 Task: Create a task  Create a new online auction platform , assign it to team member softage.4@softage.net in the project AgileJet and update the status of the task to  On Track  , set the priority of the task to High
Action: Mouse moved to (51, 235)
Screenshot: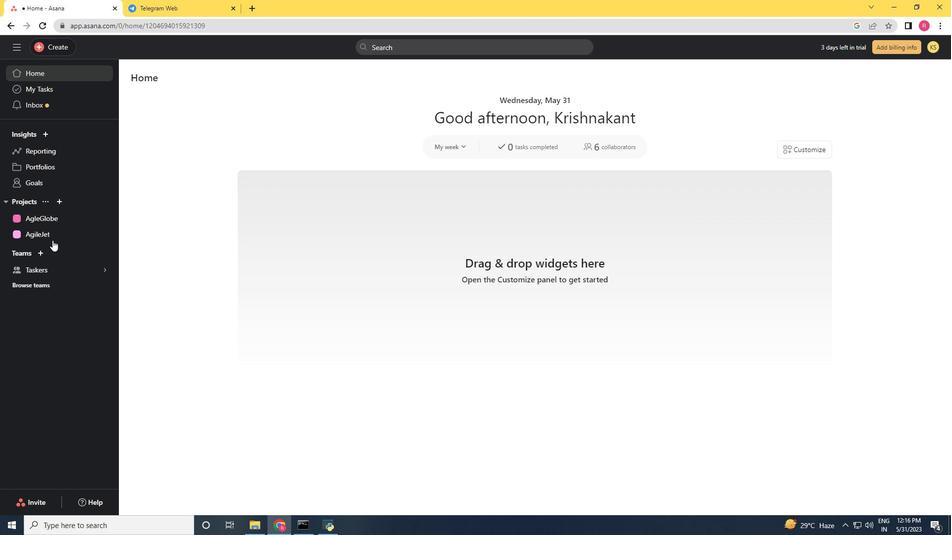 
Action: Mouse pressed left at (51, 235)
Screenshot: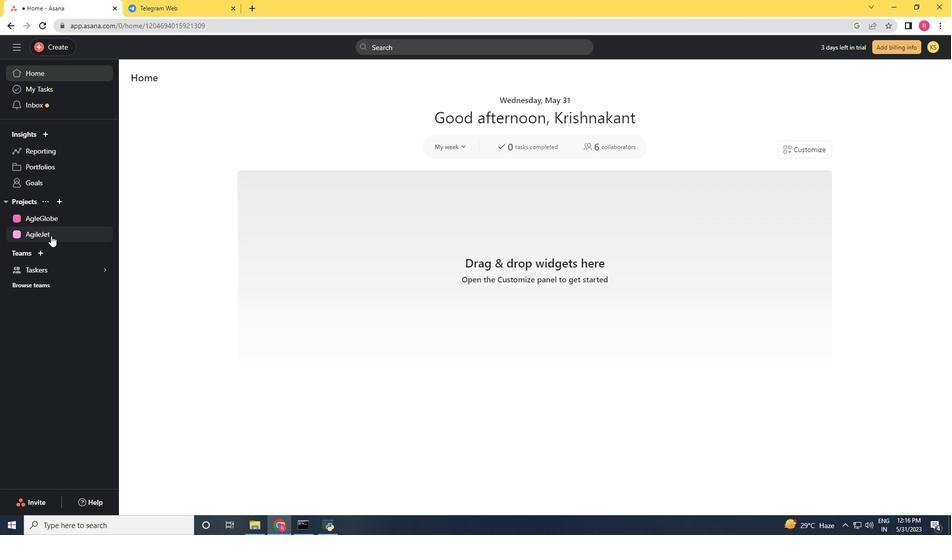 
Action: Mouse moved to (55, 43)
Screenshot: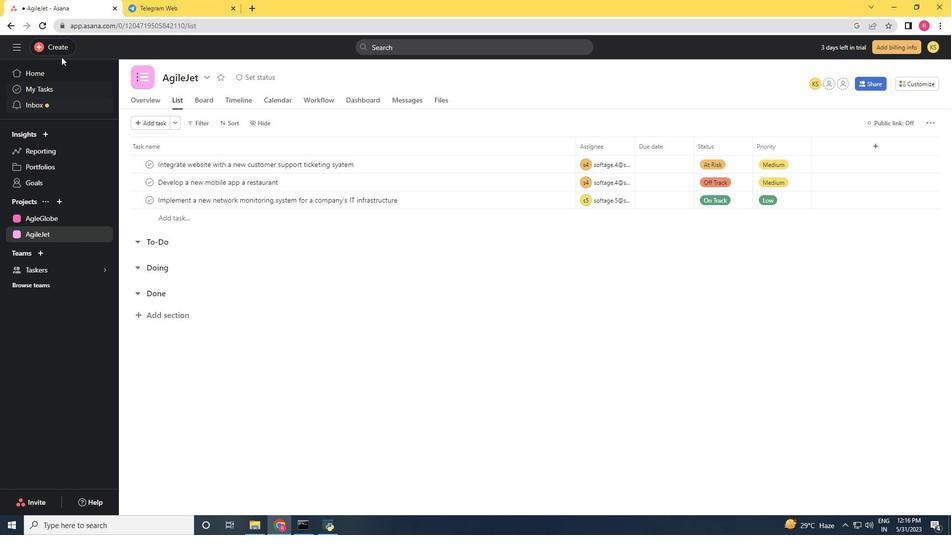 
Action: Mouse pressed left at (55, 43)
Screenshot: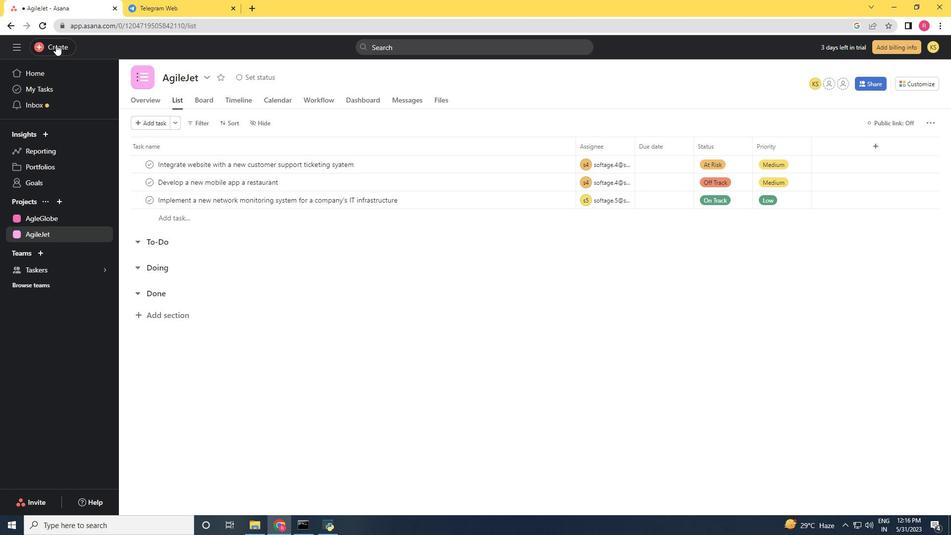 
Action: Mouse moved to (107, 48)
Screenshot: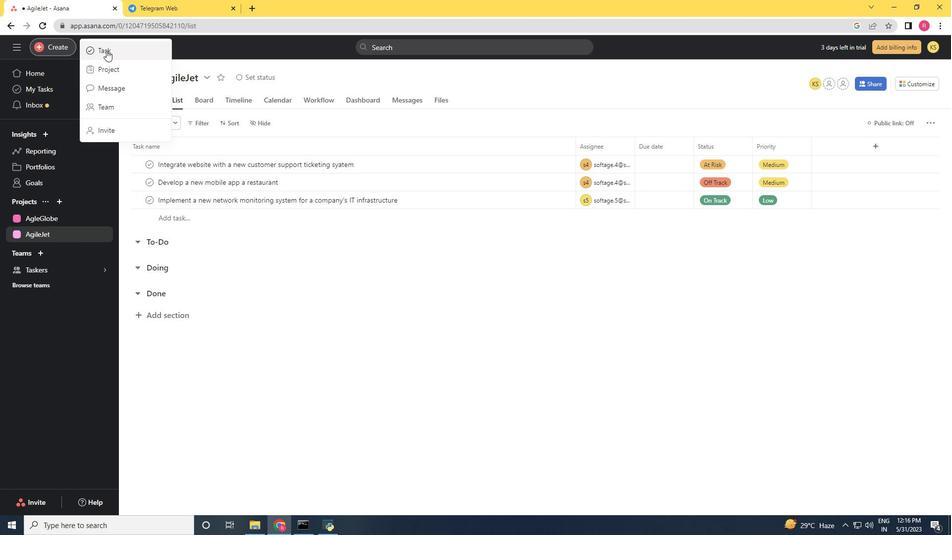 
Action: Mouse pressed left at (107, 48)
Screenshot: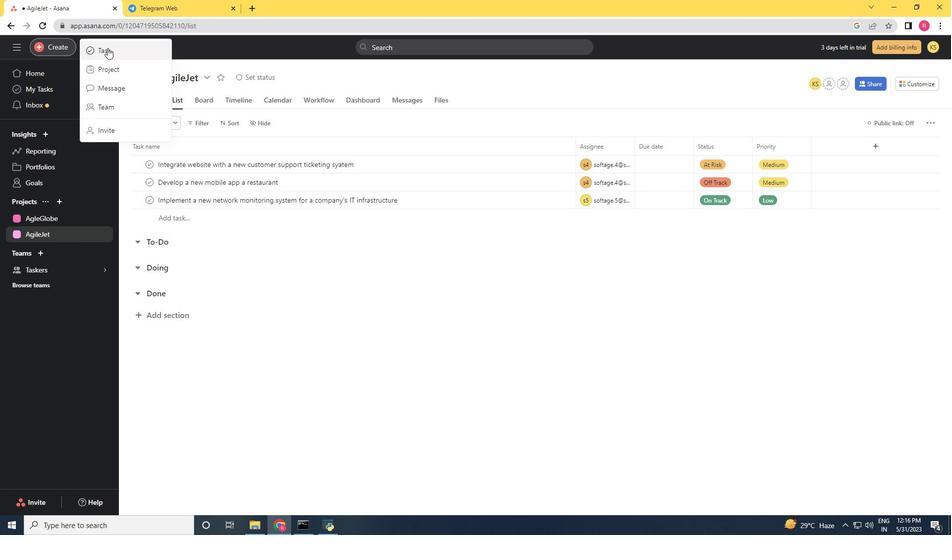 
Action: Key pressed <Key.shift>Create<Key.space>a<Key.space>new<Key.space>mobile<Key.space>online<Key.space>au
Screenshot: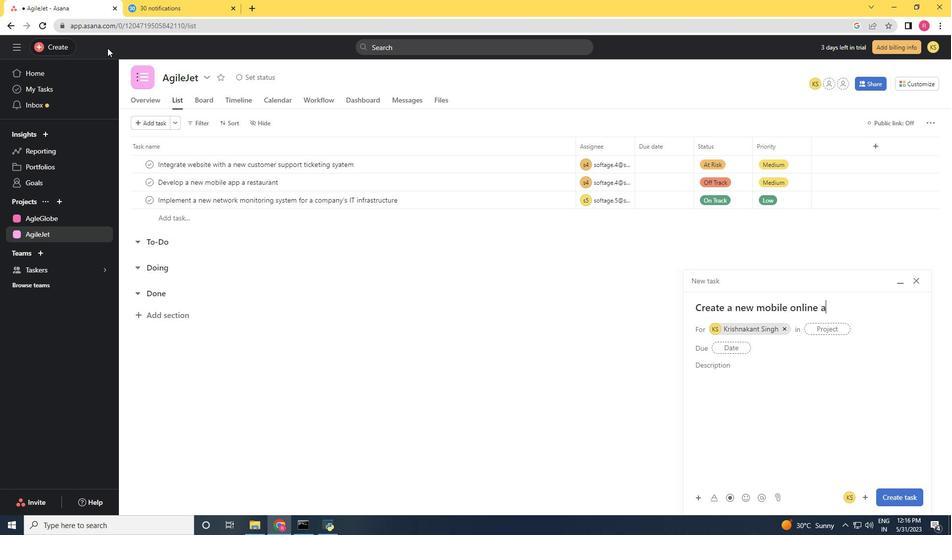 
Action: Mouse moved to (108, 47)
Screenshot: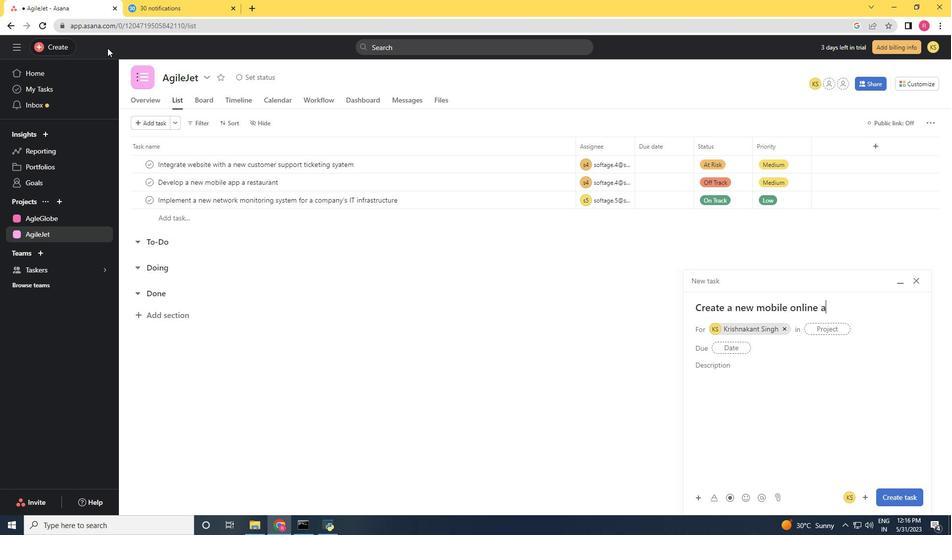 
Action: Key pressed ction<Key.space>platform
Screenshot: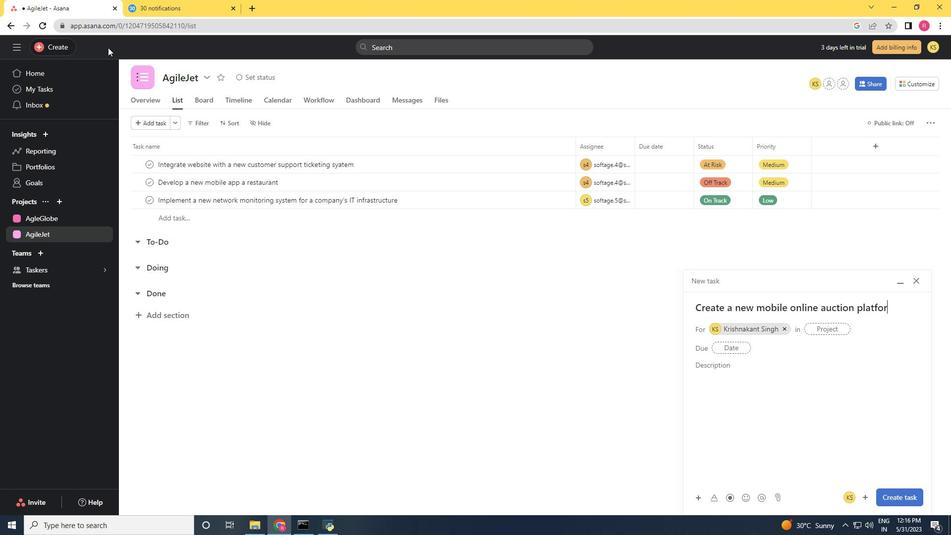 
Action: Mouse moved to (787, 329)
Screenshot: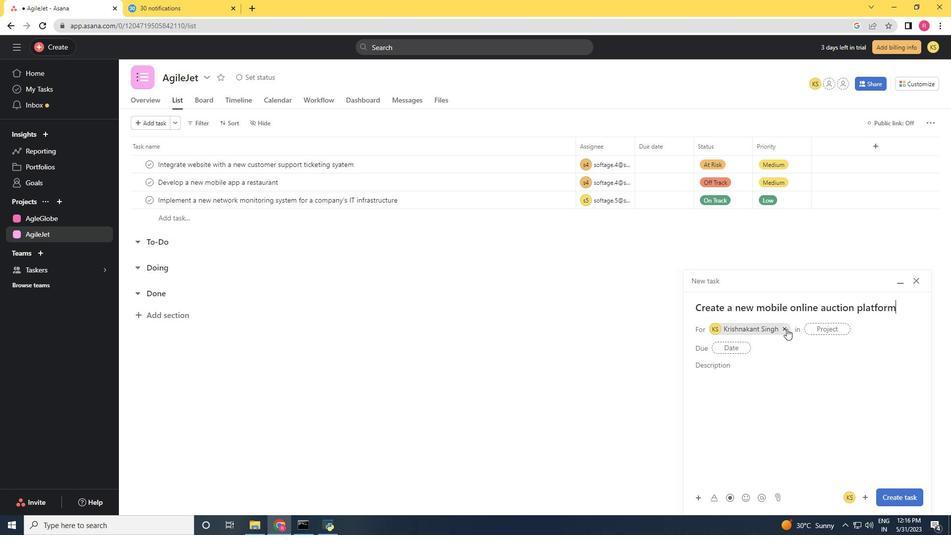 
Action: Mouse pressed left at (787, 329)
Screenshot: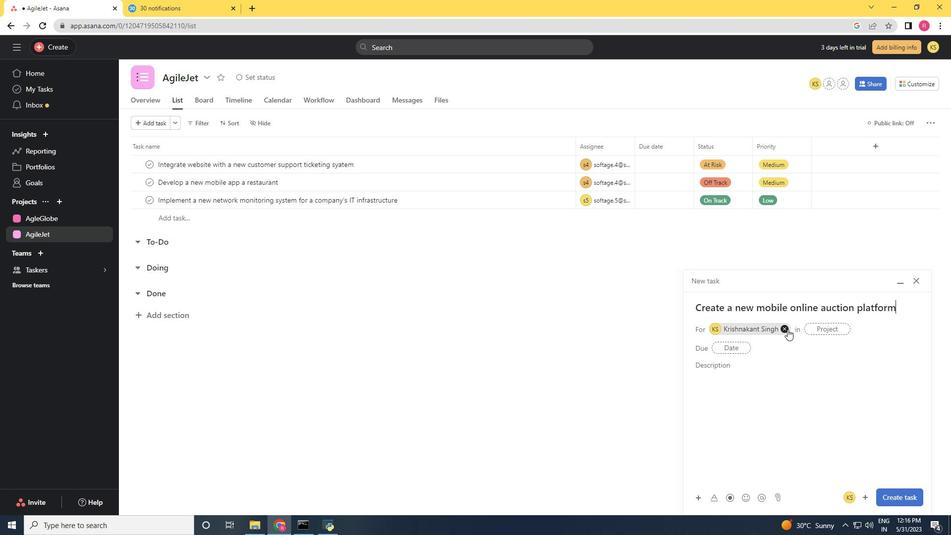 
Action: Mouse moved to (725, 328)
Screenshot: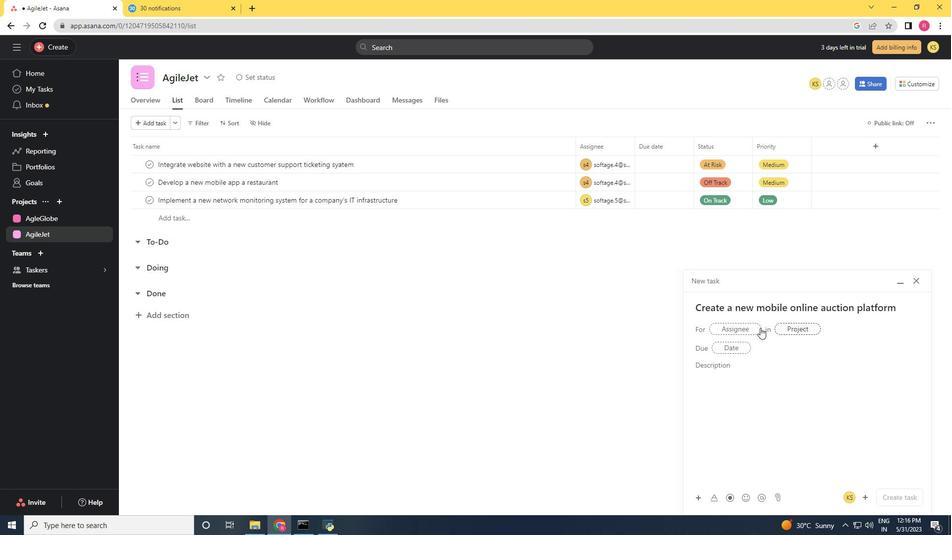 
Action: Mouse pressed left at (725, 328)
Screenshot: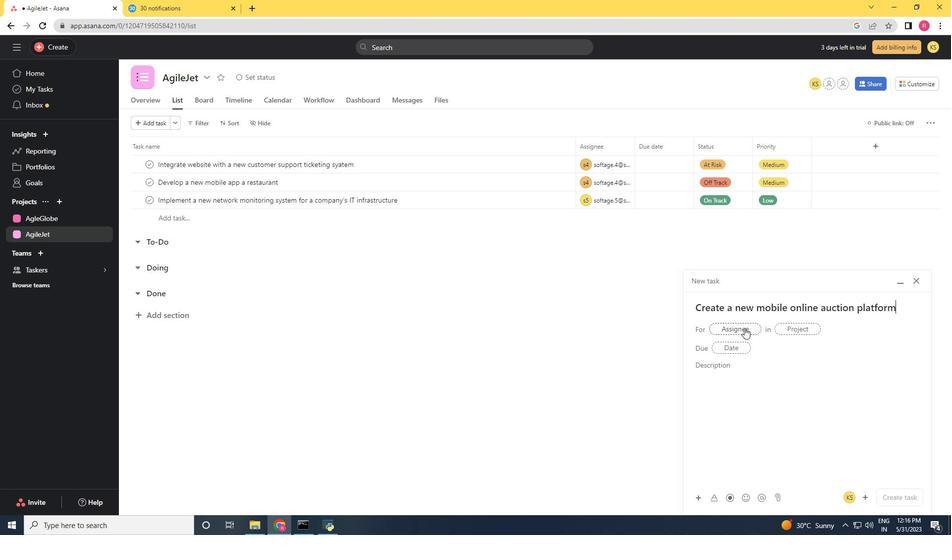
Action: Key pressed softage.4<Key.shift>@softage.net
Screenshot: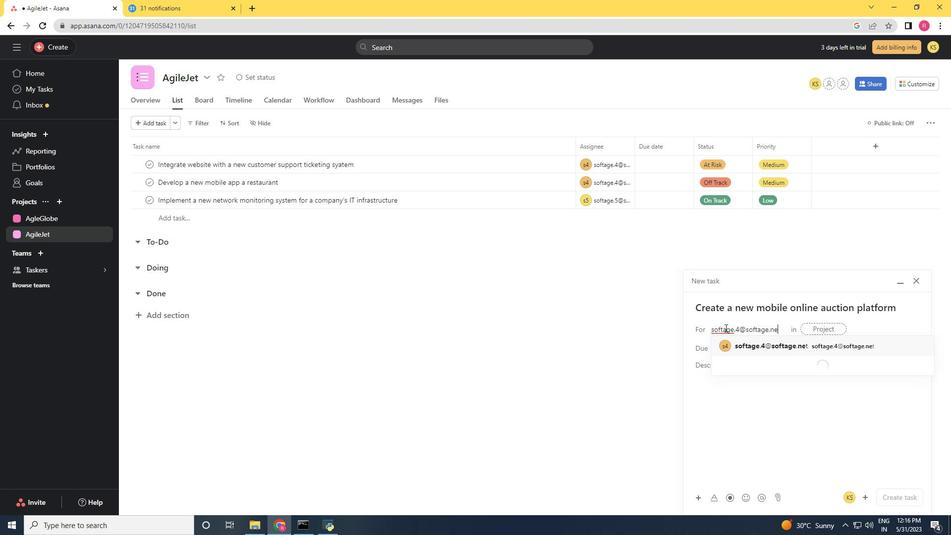 
Action: Mouse moved to (759, 347)
Screenshot: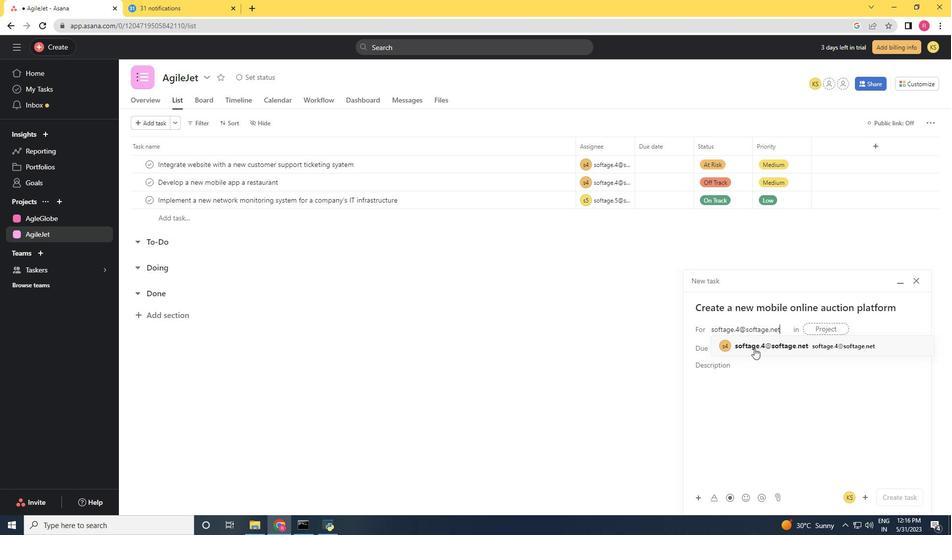 
Action: Mouse pressed left at (759, 347)
Screenshot: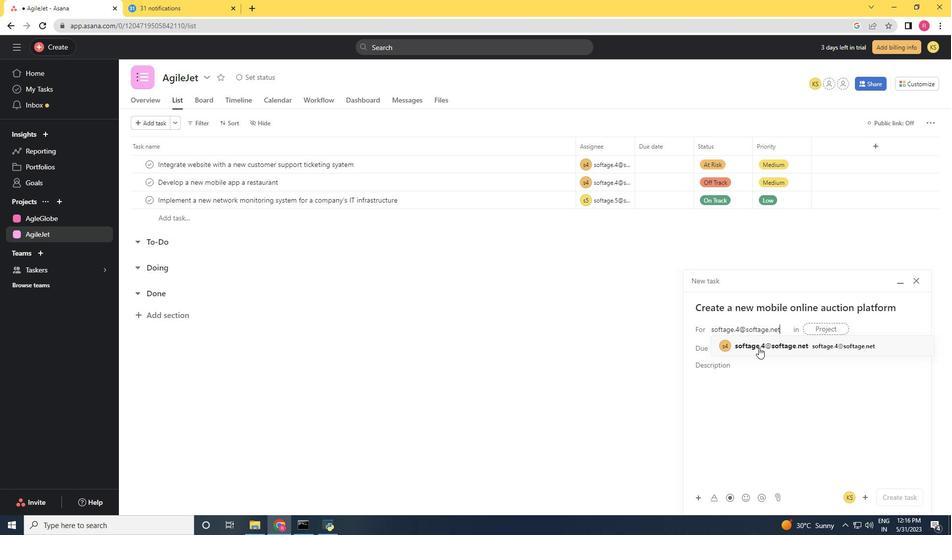 
Action: Mouse moved to (646, 348)
Screenshot: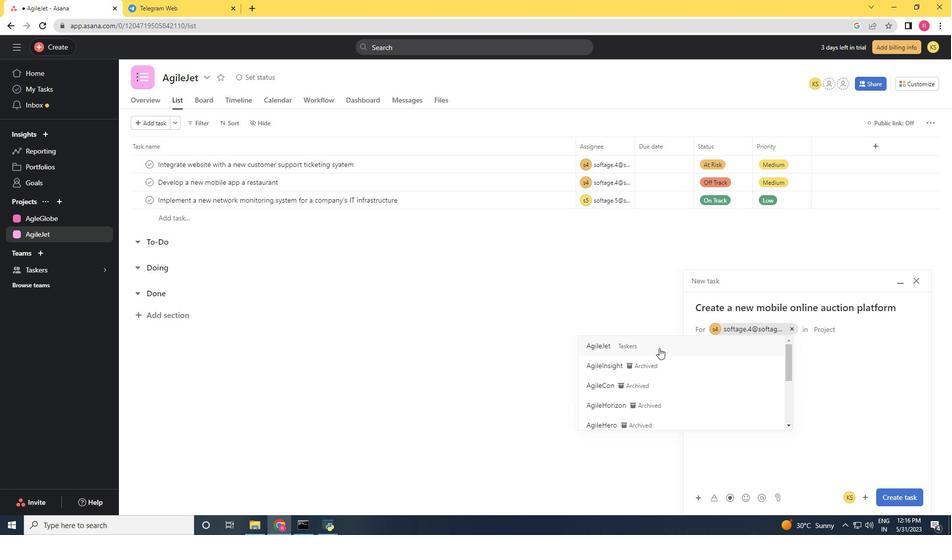 
Action: Mouse pressed left at (646, 348)
Screenshot: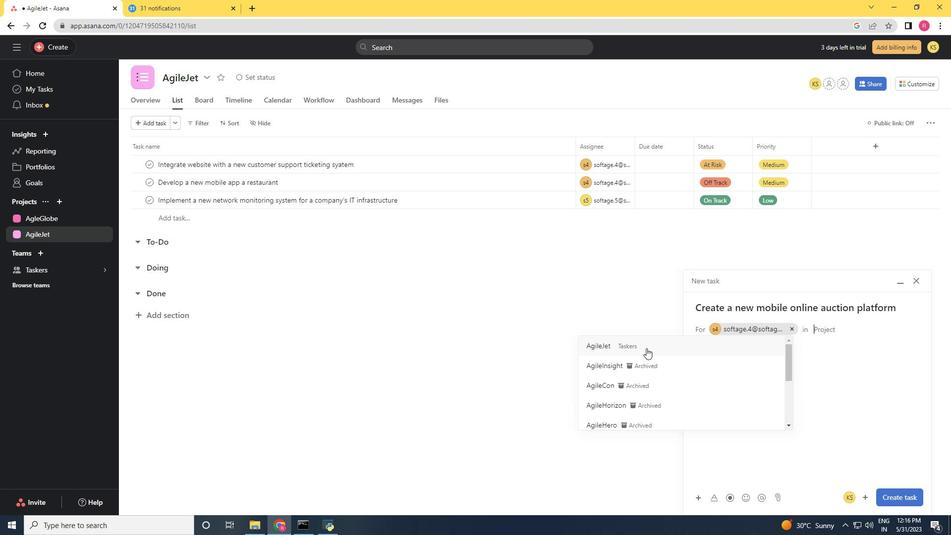 
Action: Mouse moved to (742, 370)
Screenshot: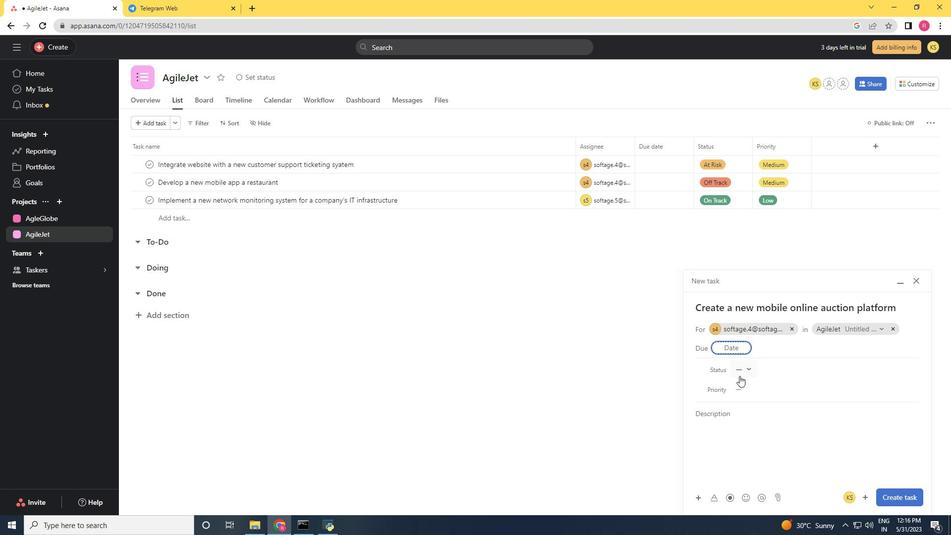 
Action: Mouse pressed left at (742, 370)
Screenshot: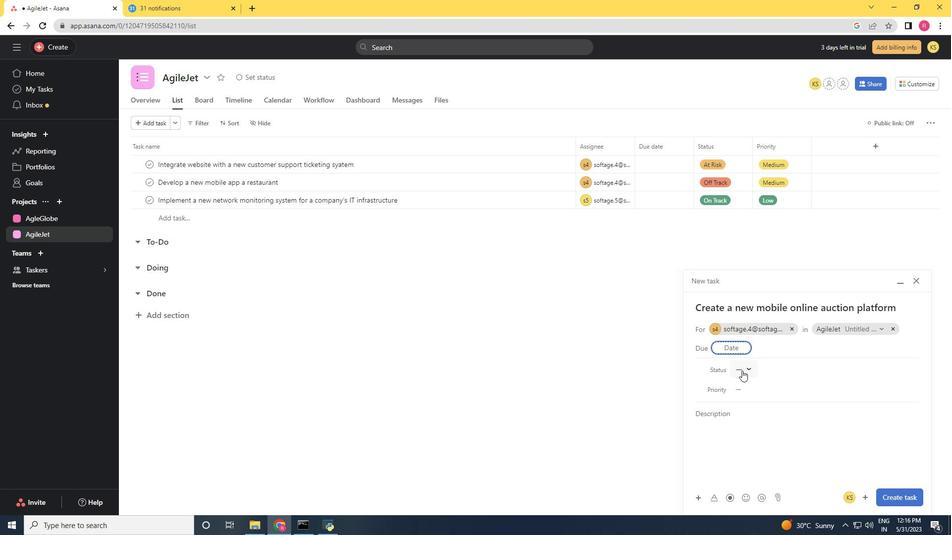 
Action: Mouse moved to (756, 399)
Screenshot: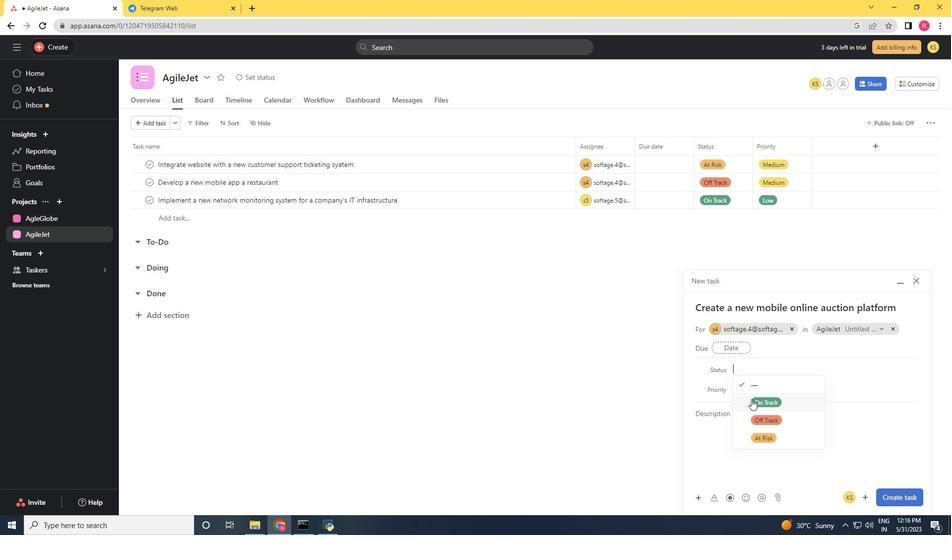 
Action: Mouse pressed left at (756, 399)
Screenshot: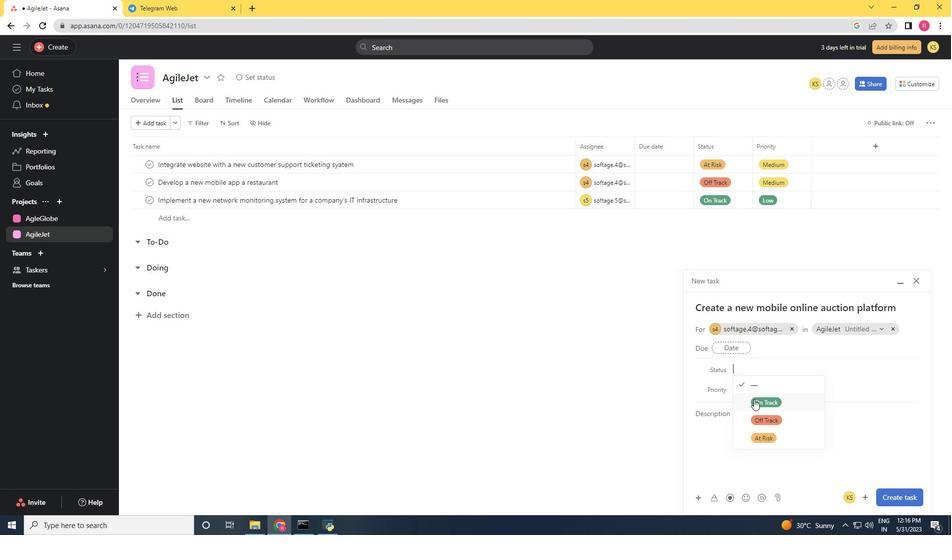
Action: Mouse moved to (743, 389)
Screenshot: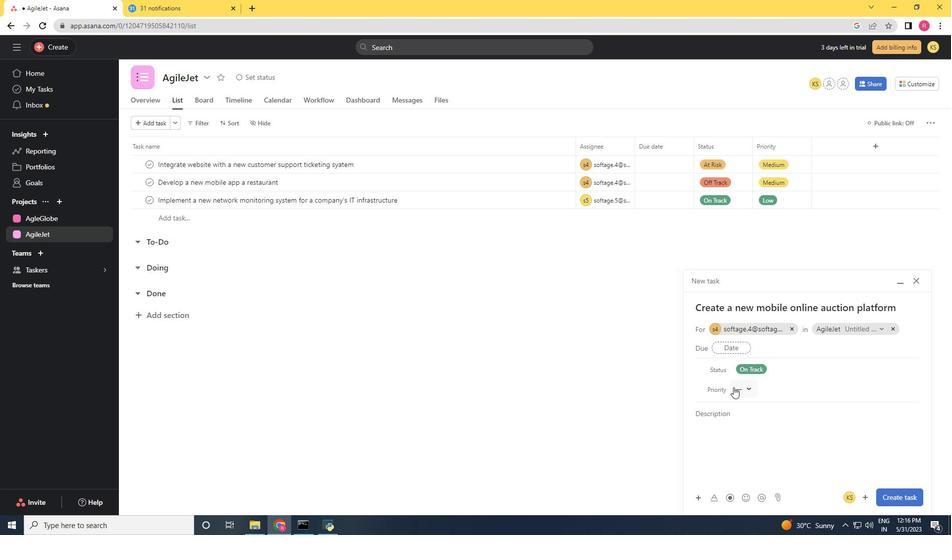 
Action: Mouse pressed left at (743, 389)
Screenshot: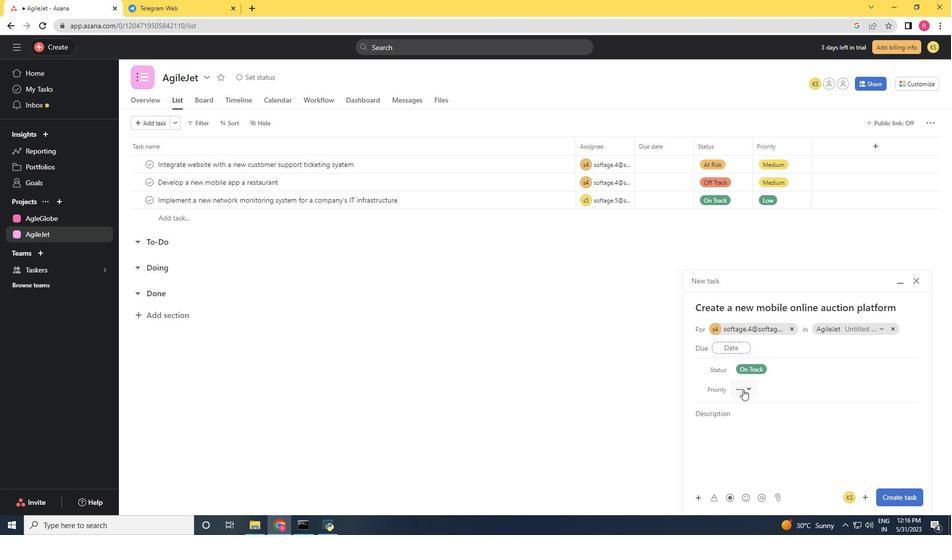 
Action: Mouse moved to (755, 415)
Screenshot: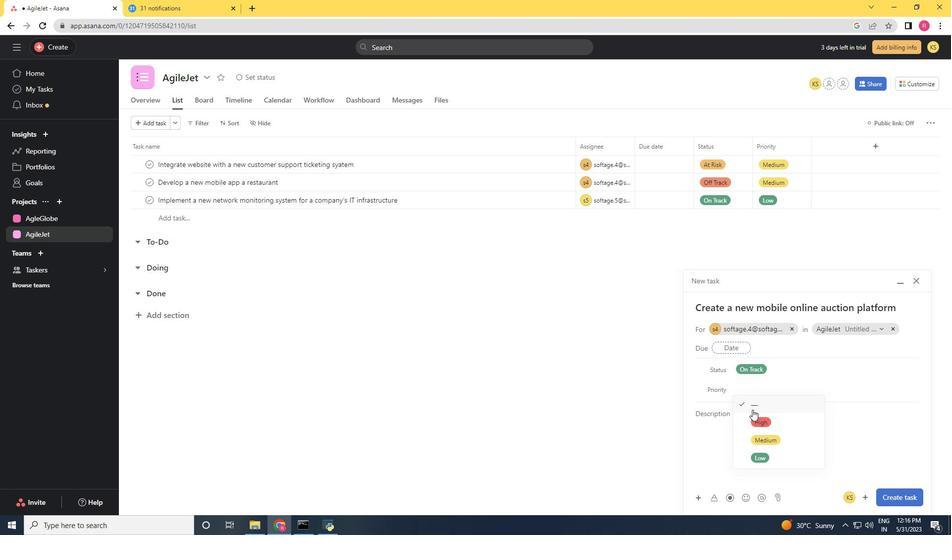 
Action: Mouse pressed left at (755, 415)
Screenshot: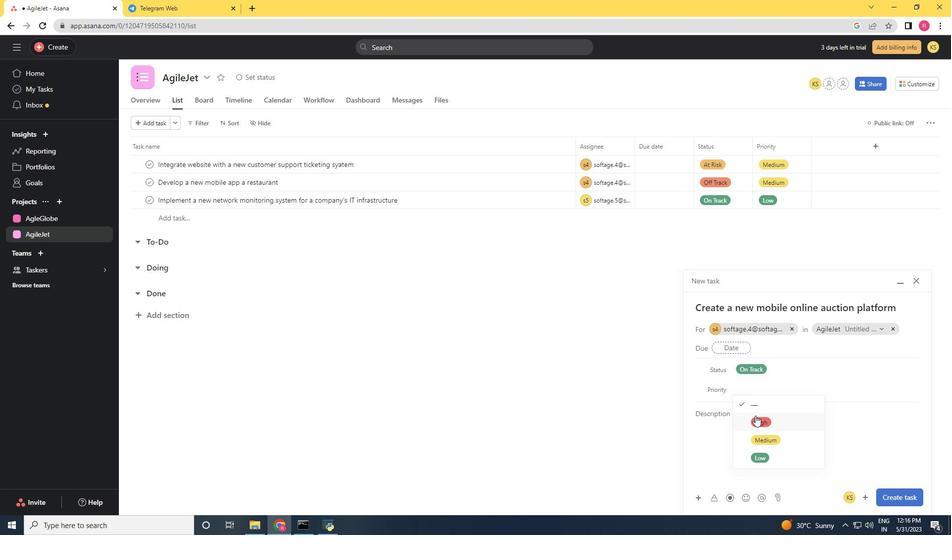 
Action: Mouse moved to (902, 498)
Screenshot: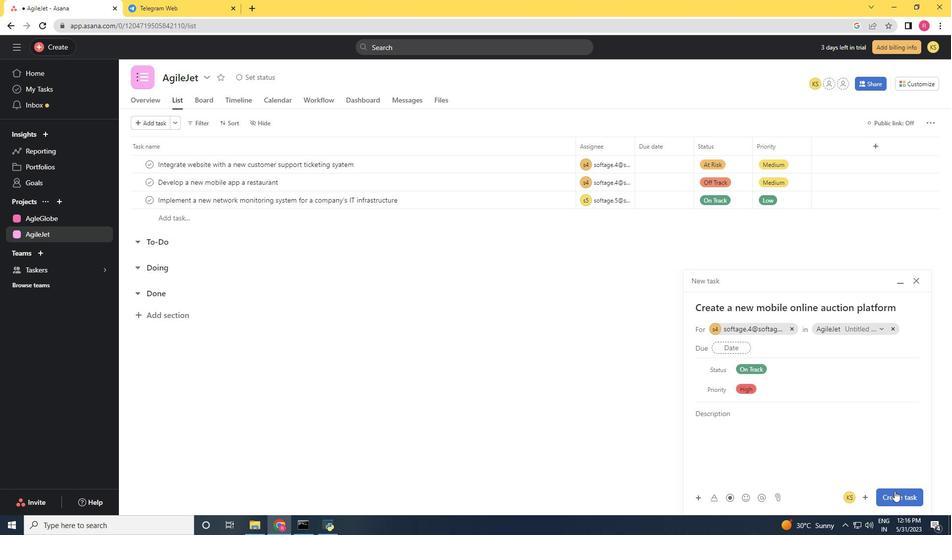 
Action: Mouse pressed left at (902, 498)
Screenshot: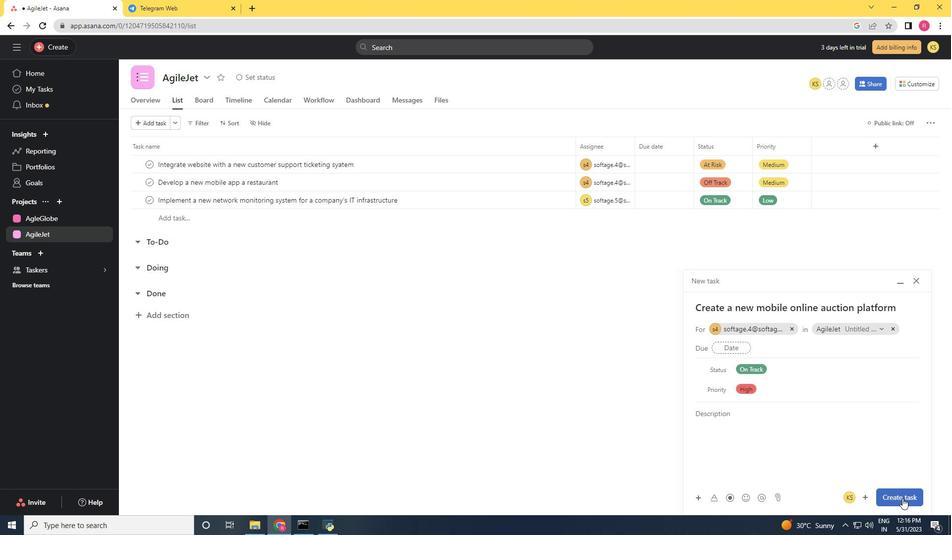 
